 Task: Add the campaign marketplace component to the site builder.
Action: Mouse moved to (939, 65)
Screenshot: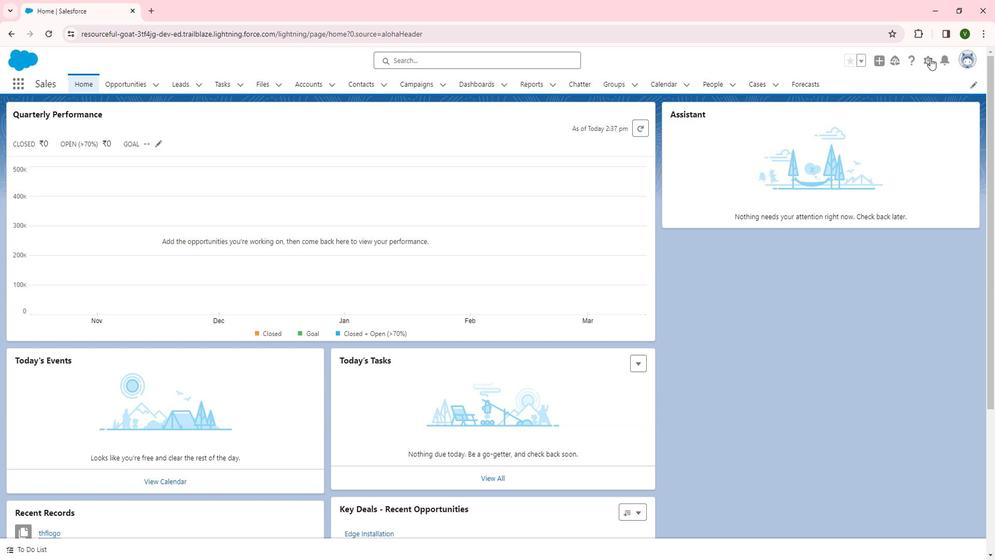 
Action: Mouse pressed left at (939, 65)
Screenshot: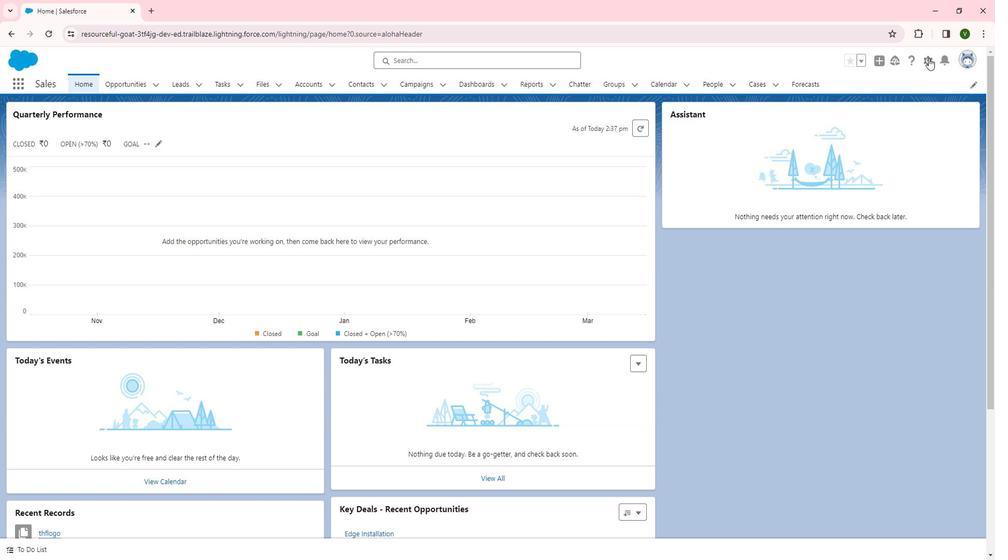
Action: Mouse moved to (903, 94)
Screenshot: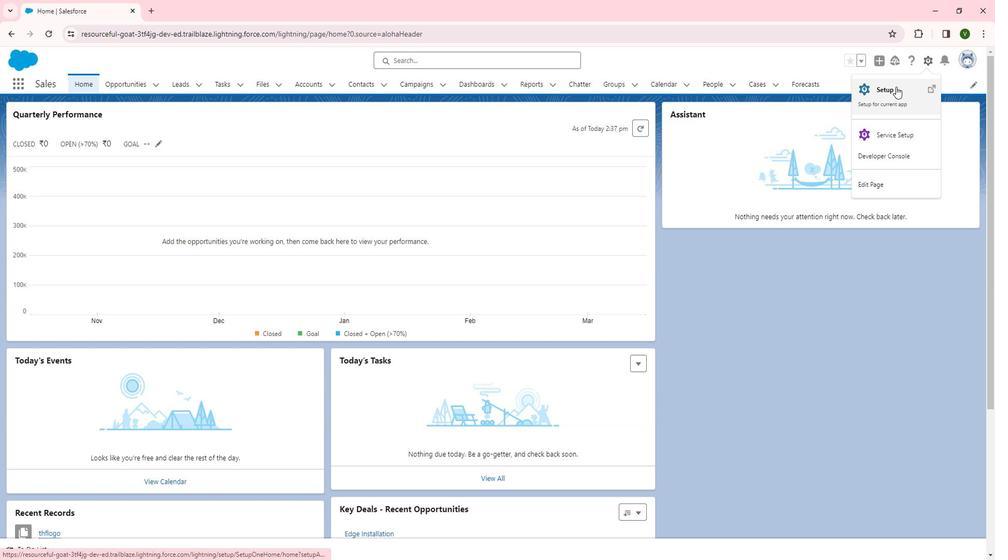 
Action: Mouse pressed left at (903, 94)
Screenshot: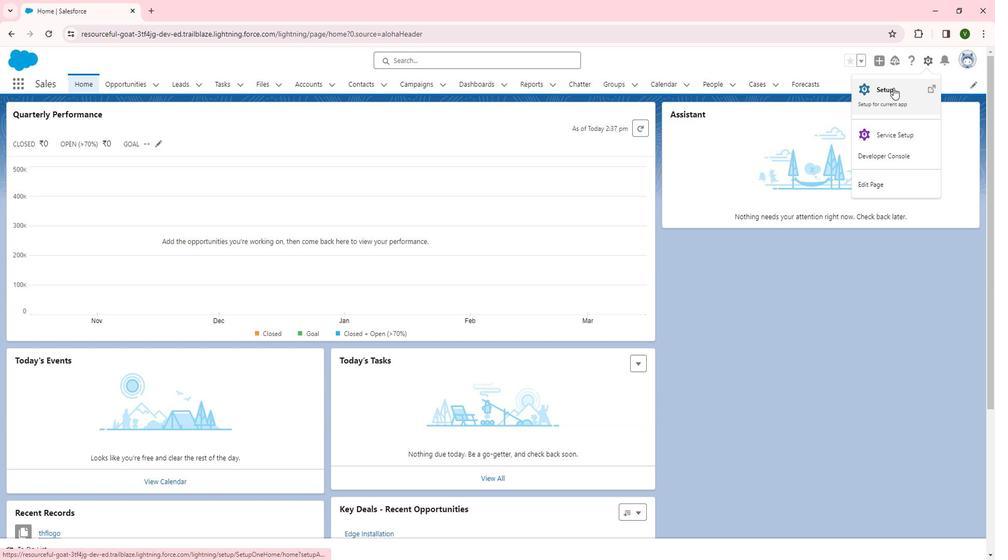 
Action: Mouse moved to (49, 316)
Screenshot: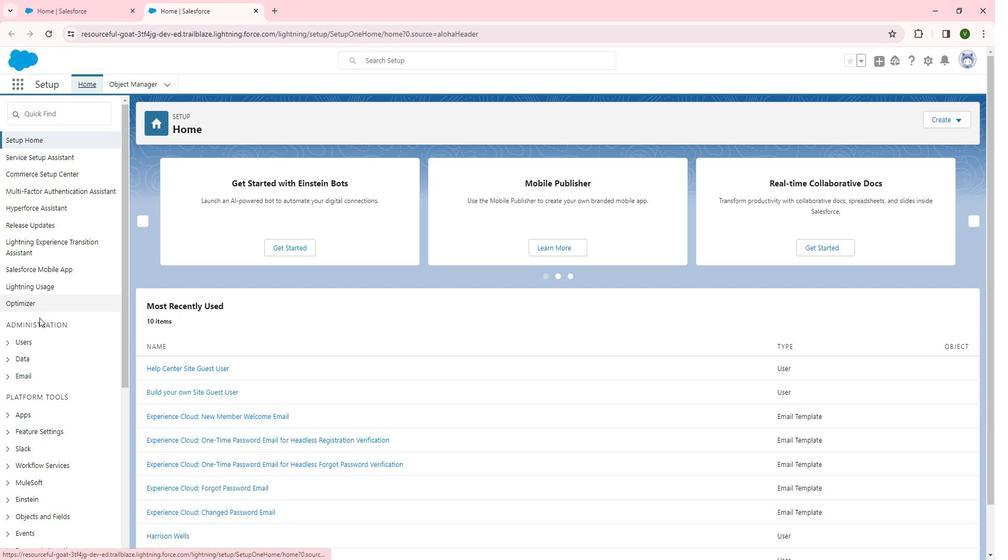 
Action: Mouse scrolled (49, 315) with delta (0, 0)
Screenshot: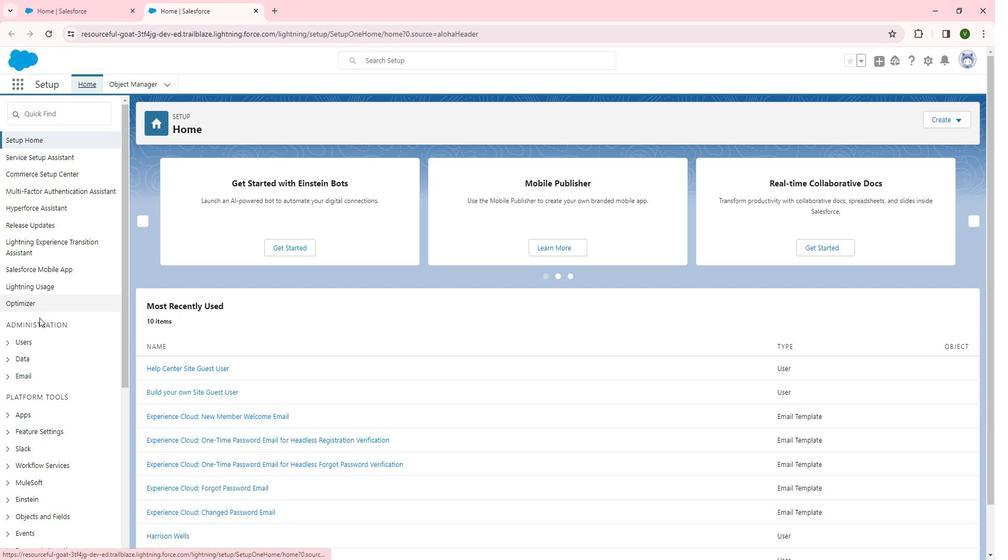 
Action: Mouse moved to (50, 317)
Screenshot: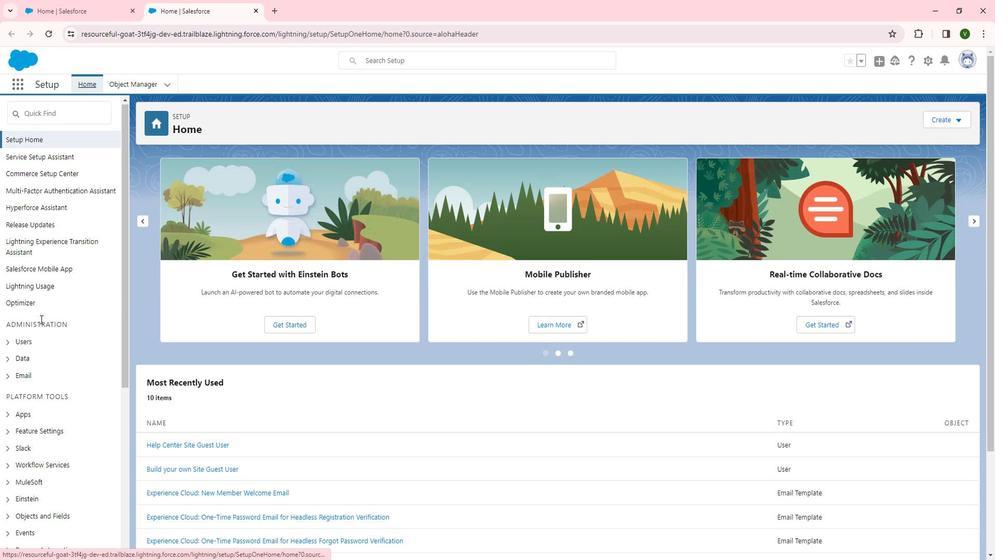 
Action: Mouse scrolled (50, 316) with delta (0, 0)
Screenshot: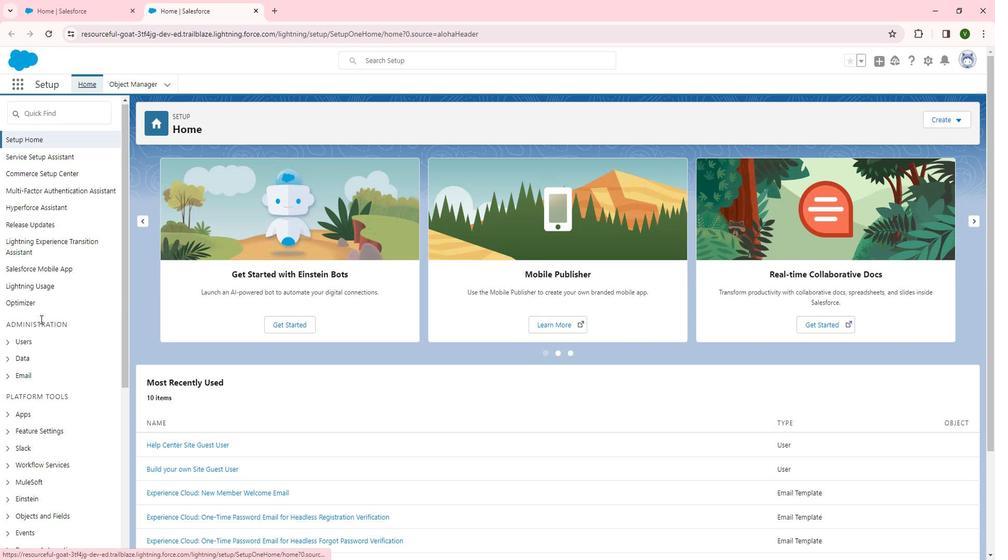 
Action: Mouse moved to (50, 317)
Screenshot: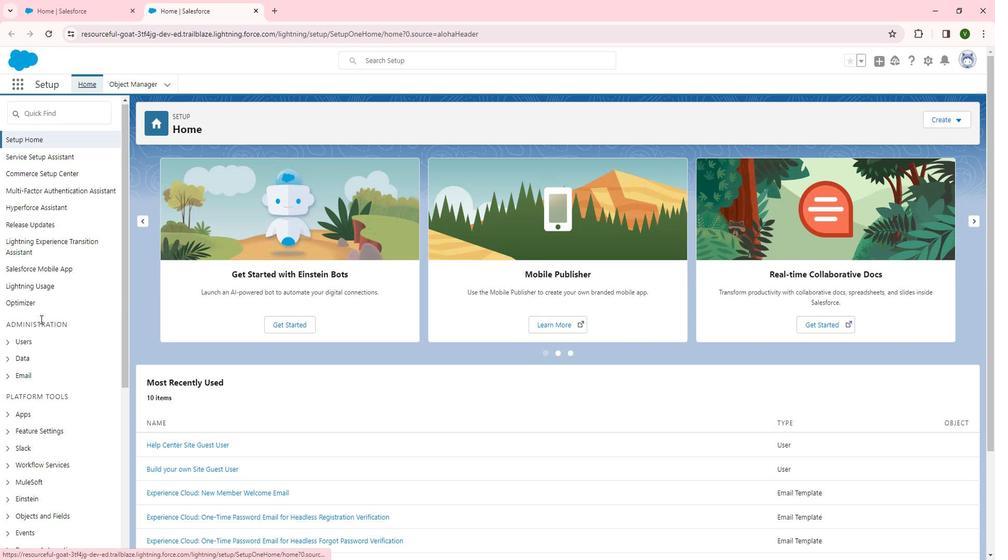
Action: Mouse scrolled (50, 317) with delta (0, 0)
Screenshot: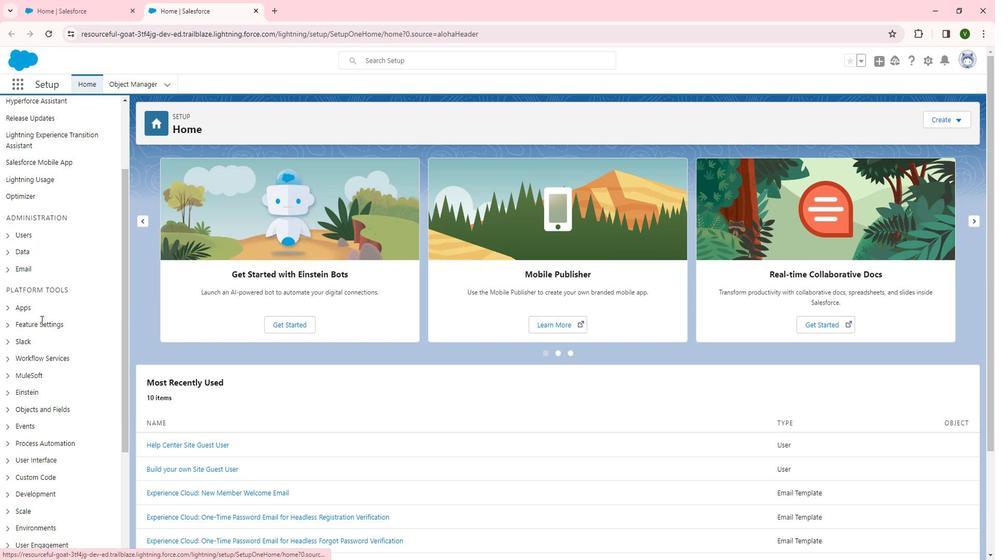 
Action: Mouse moved to (36, 269)
Screenshot: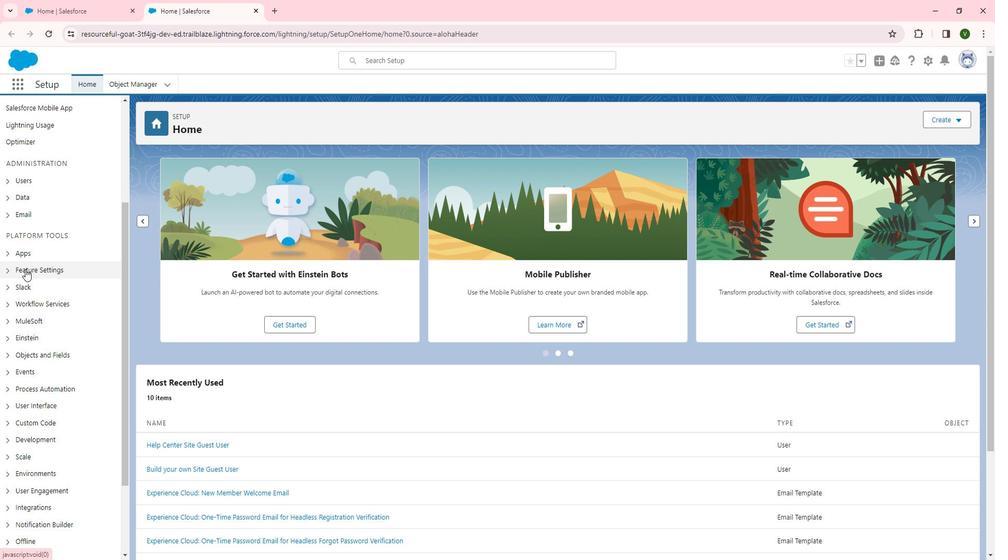 
Action: Mouse pressed left at (36, 269)
Screenshot: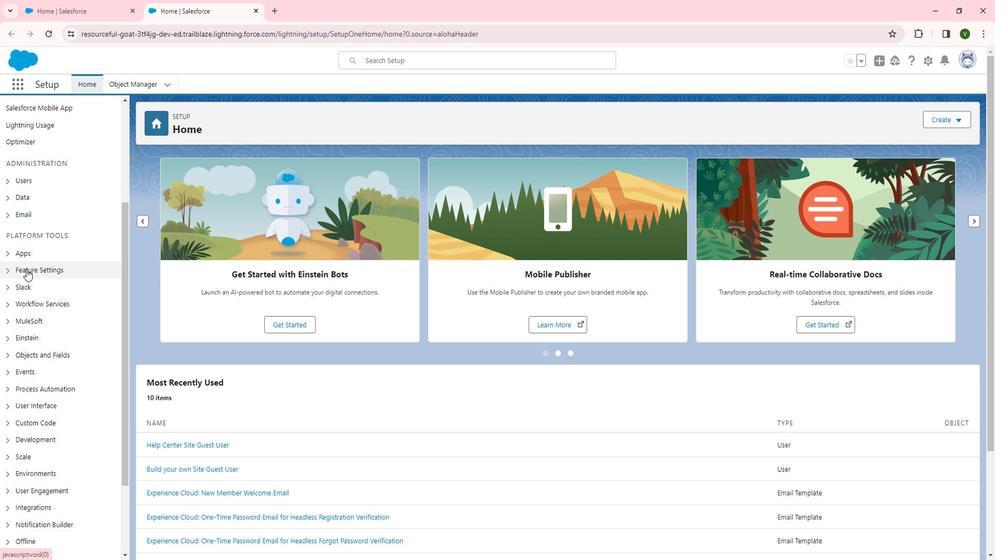 
Action: Mouse moved to (53, 352)
Screenshot: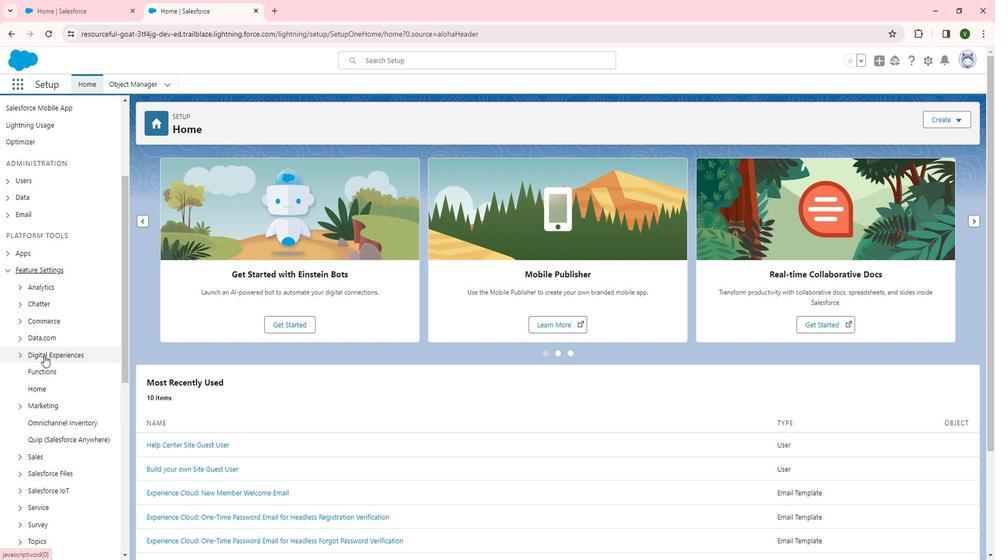 
Action: Mouse pressed left at (53, 352)
Screenshot: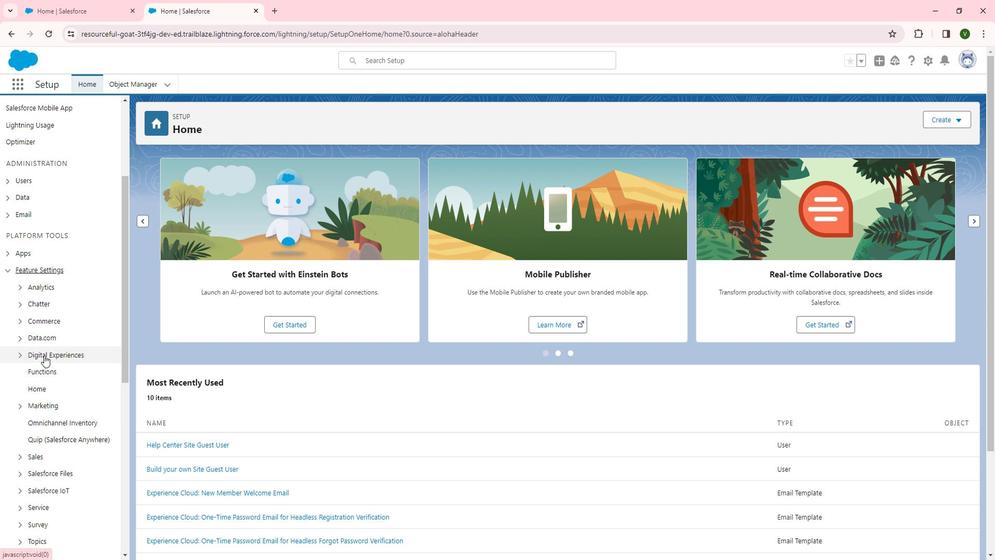 
Action: Mouse moved to (58, 368)
Screenshot: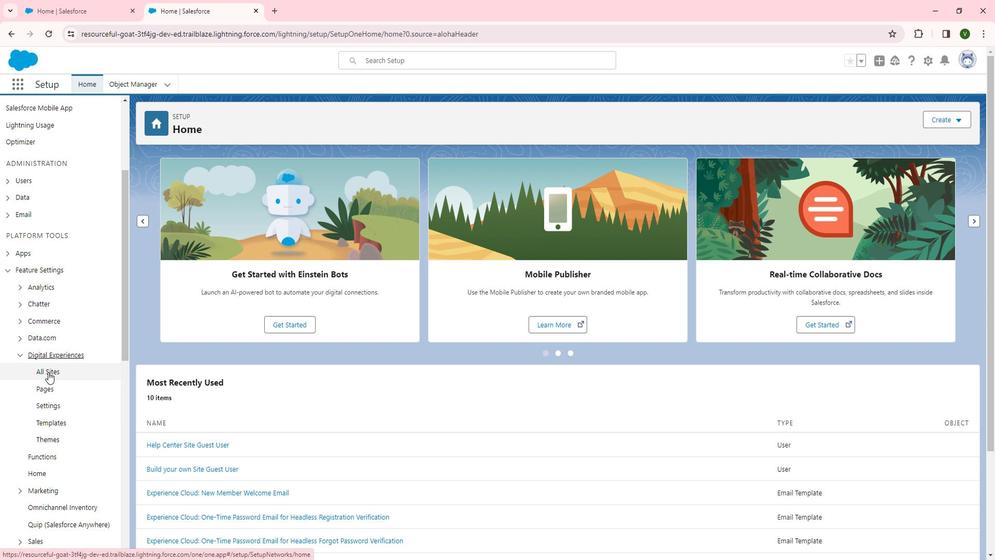 
Action: Mouse pressed left at (58, 368)
Screenshot: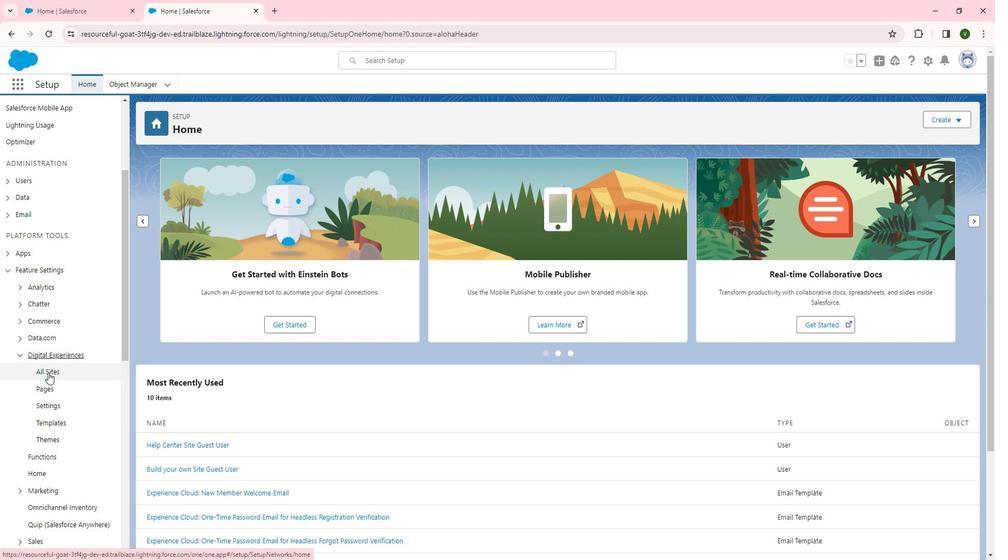 
Action: Mouse moved to (177, 273)
Screenshot: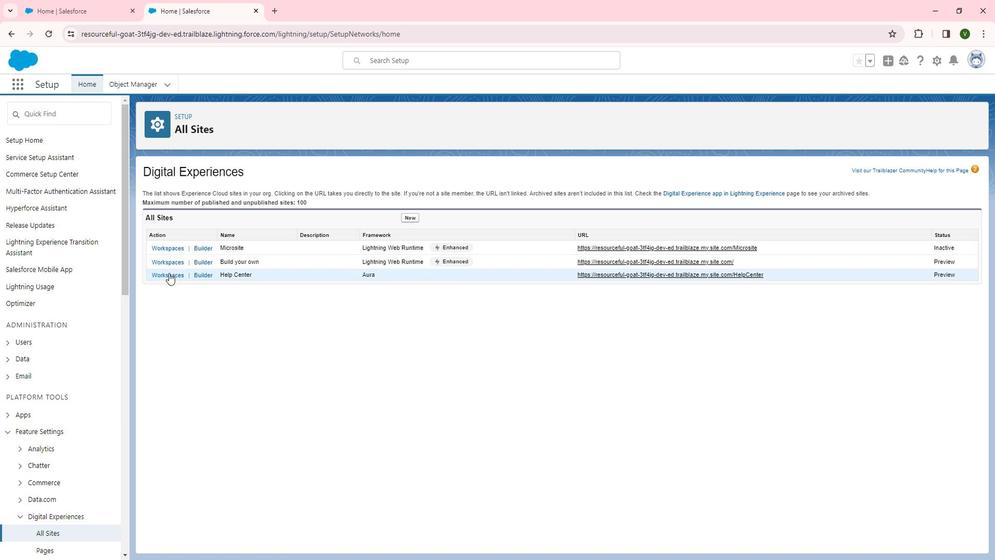 
Action: Mouse pressed left at (177, 273)
Screenshot: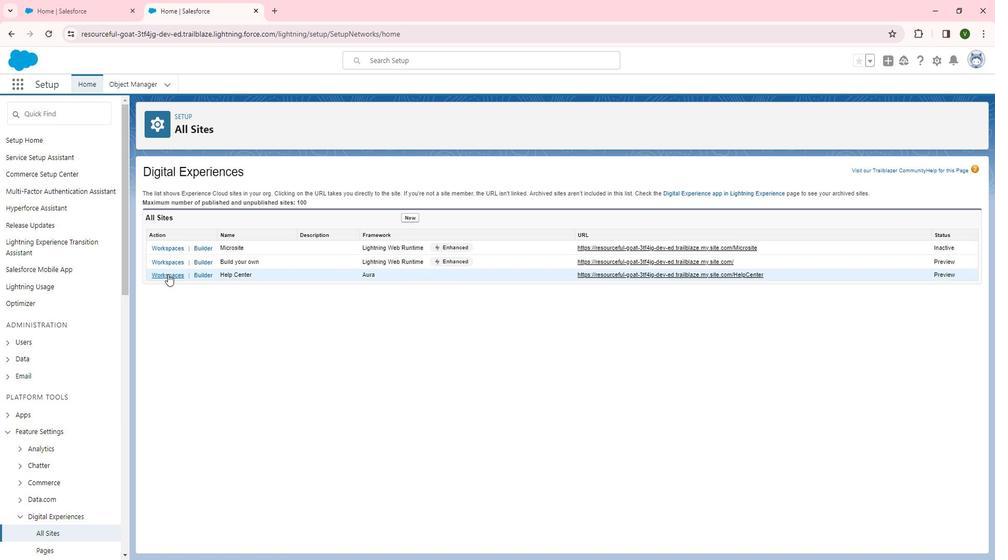 
Action: Mouse moved to (103, 219)
Screenshot: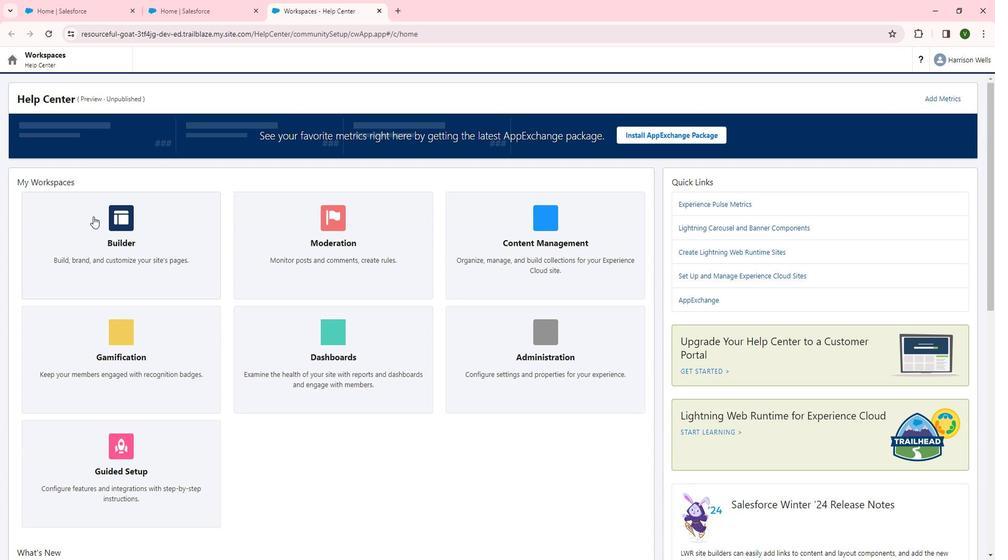
Action: Mouse pressed left at (103, 219)
Screenshot: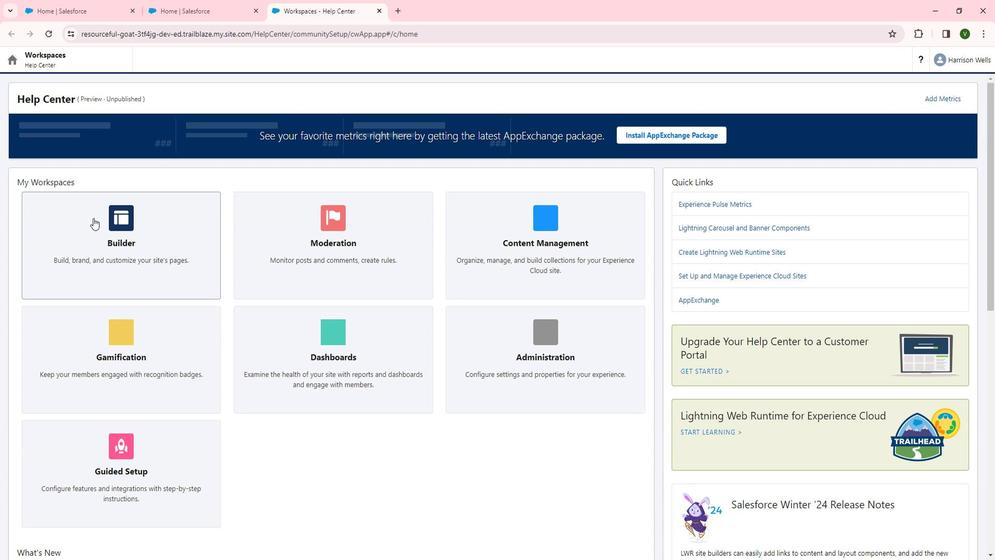 
Action: Mouse moved to (36, 116)
Screenshot: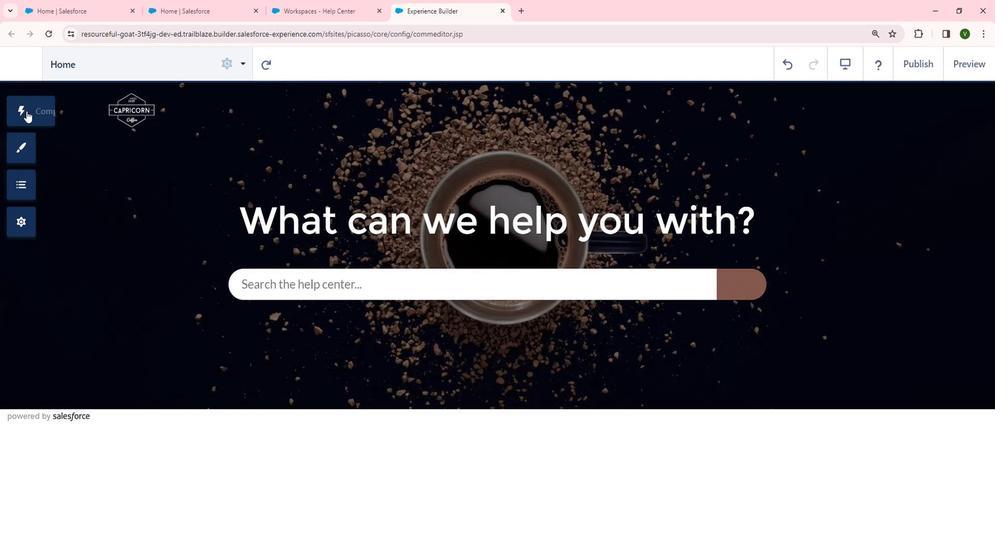 
Action: Mouse pressed left at (36, 116)
Screenshot: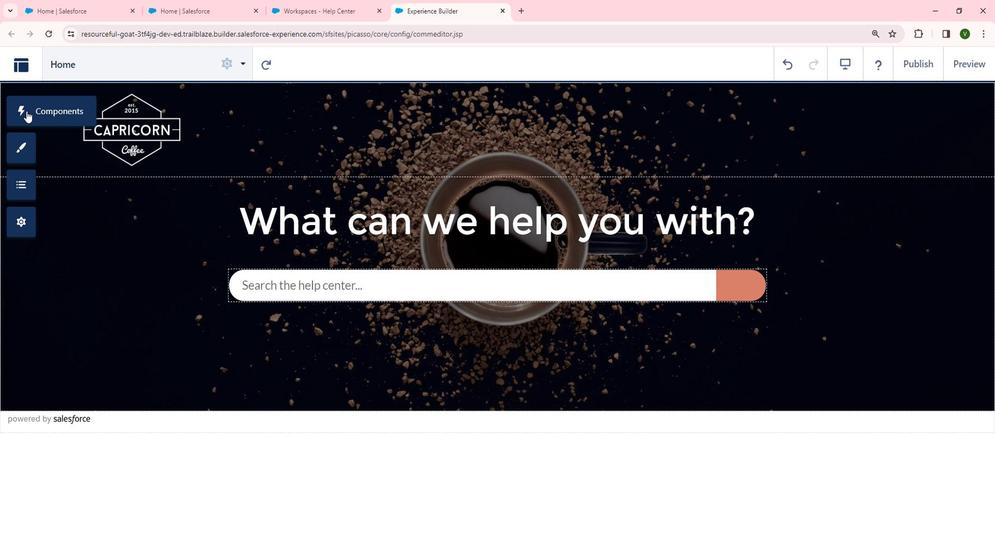 
Action: Mouse moved to (123, 261)
Screenshot: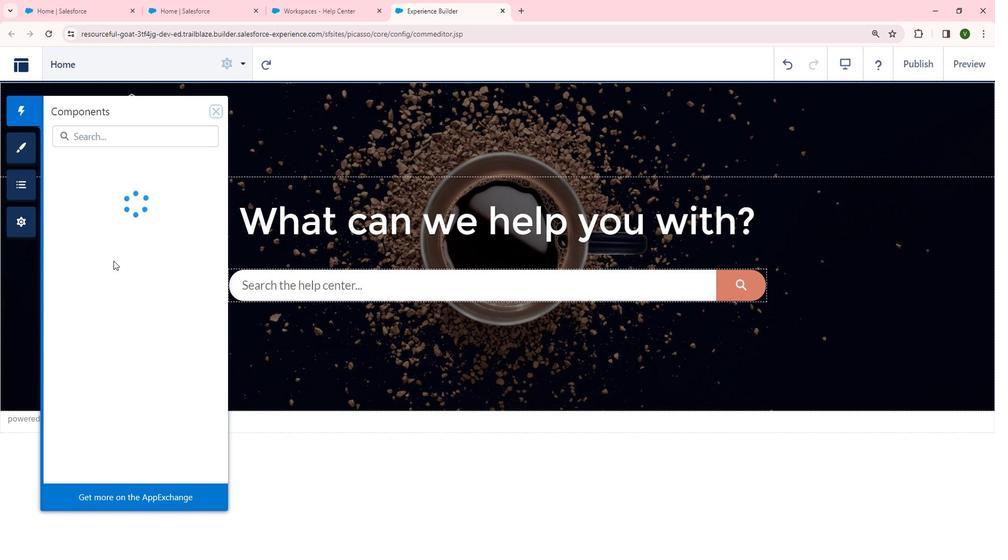 
Action: Mouse scrolled (123, 260) with delta (0, 0)
Screenshot: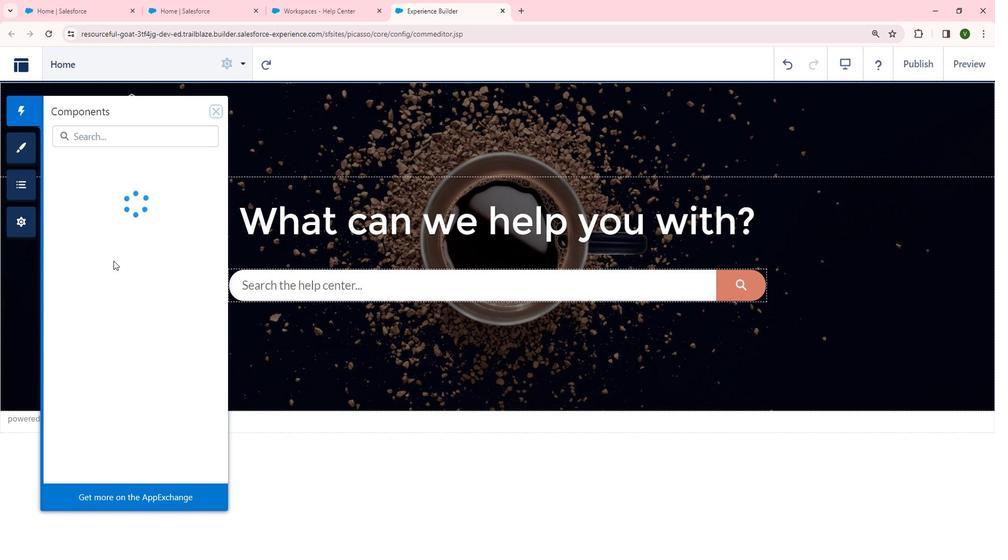 
Action: Mouse moved to (436, 363)
Screenshot: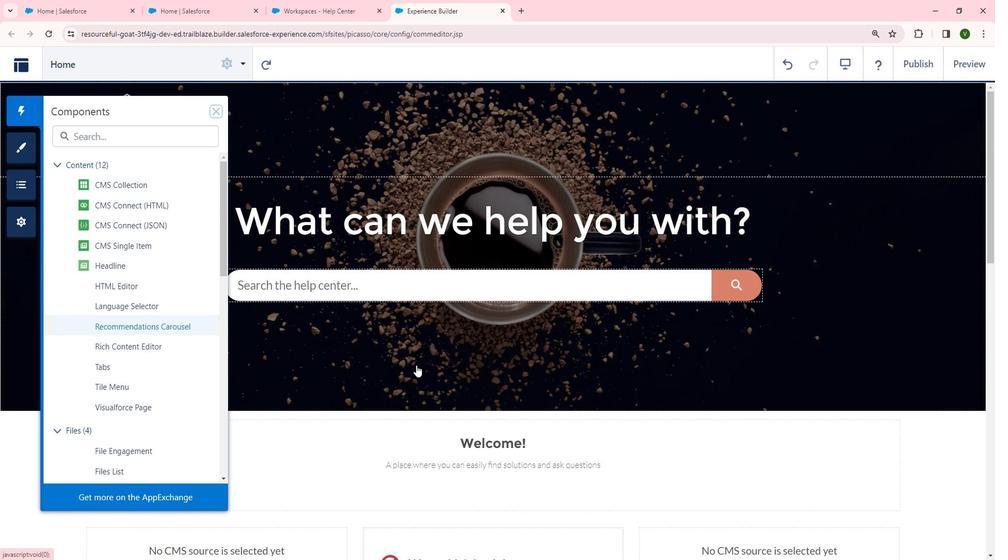 
Action: Mouse scrolled (436, 363) with delta (0, 0)
Screenshot: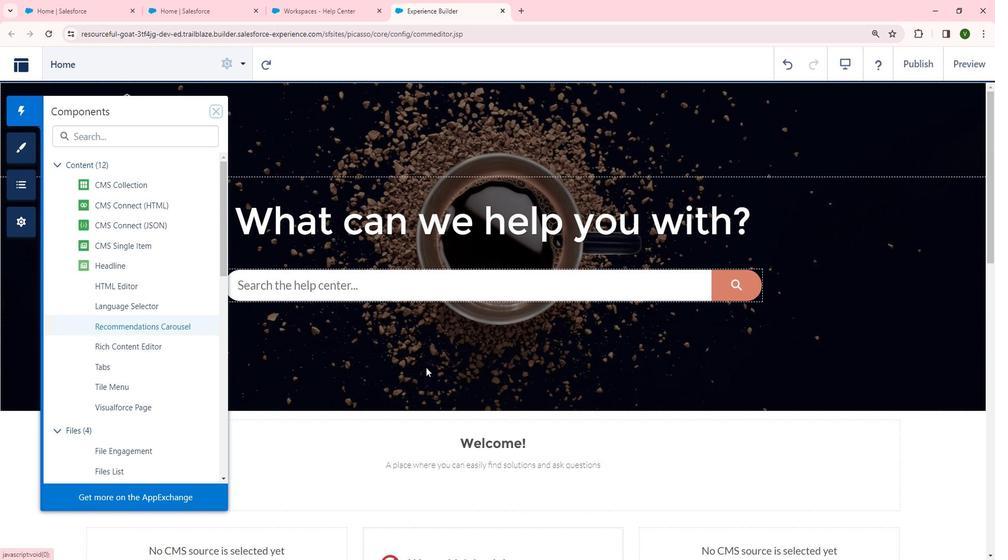
Action: Mouse moved to (436, 363)
Screenshot: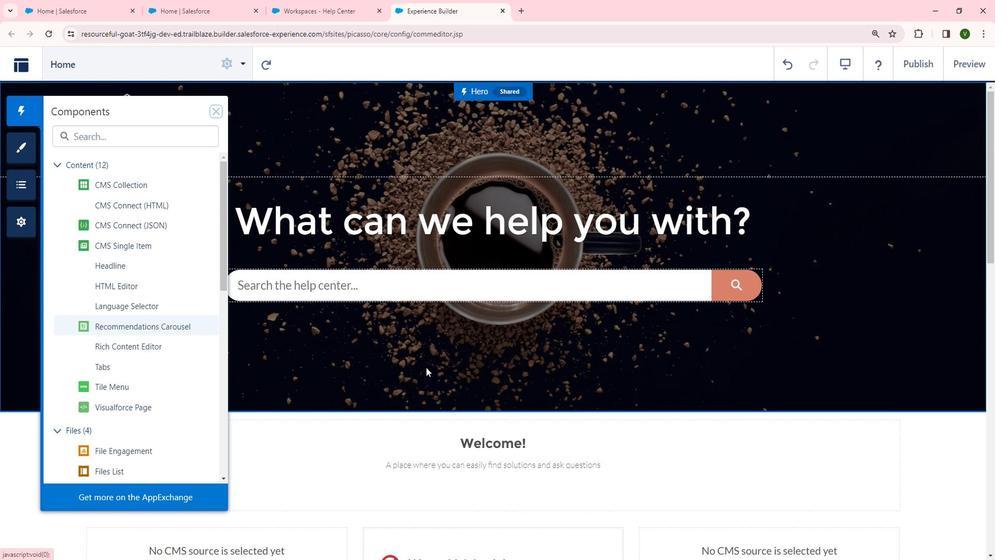 
Action: Mouse scrolled (436, 363) with delta (0, 0)
Screenshot: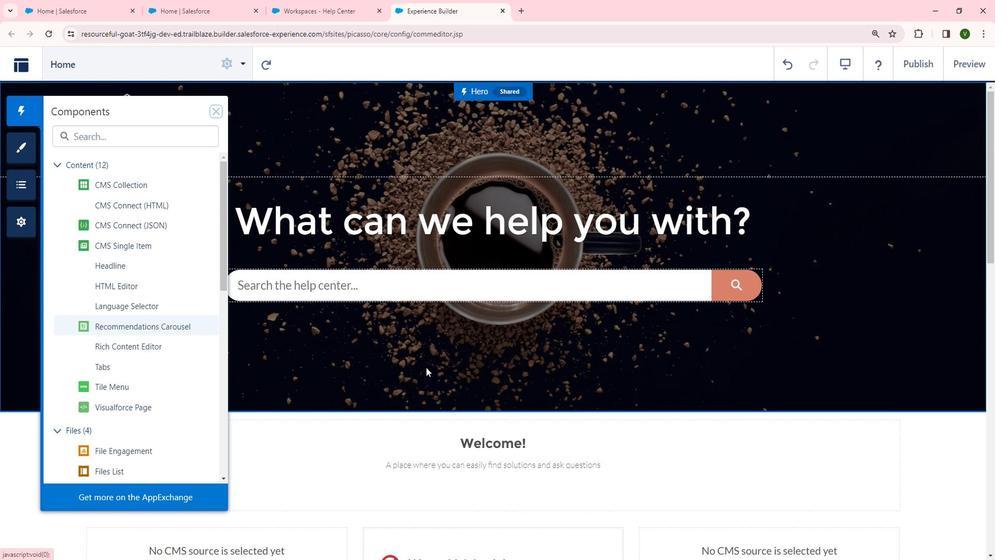 
Action: Mouse scrolled (436, 363) with delta (0, 0)
Screenshot: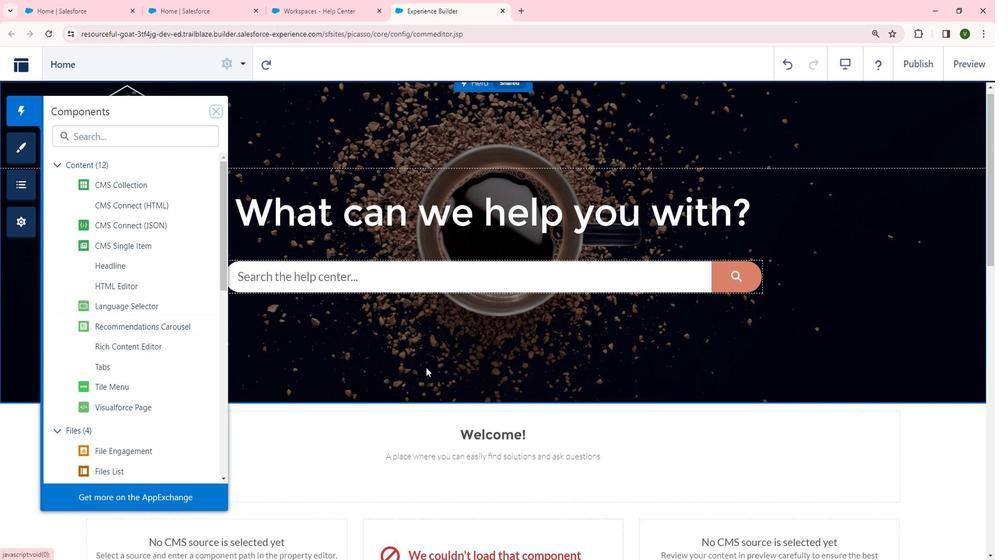 
Action: Mouse scrolled (436, 363) with delta (0, 0)
Screenshot: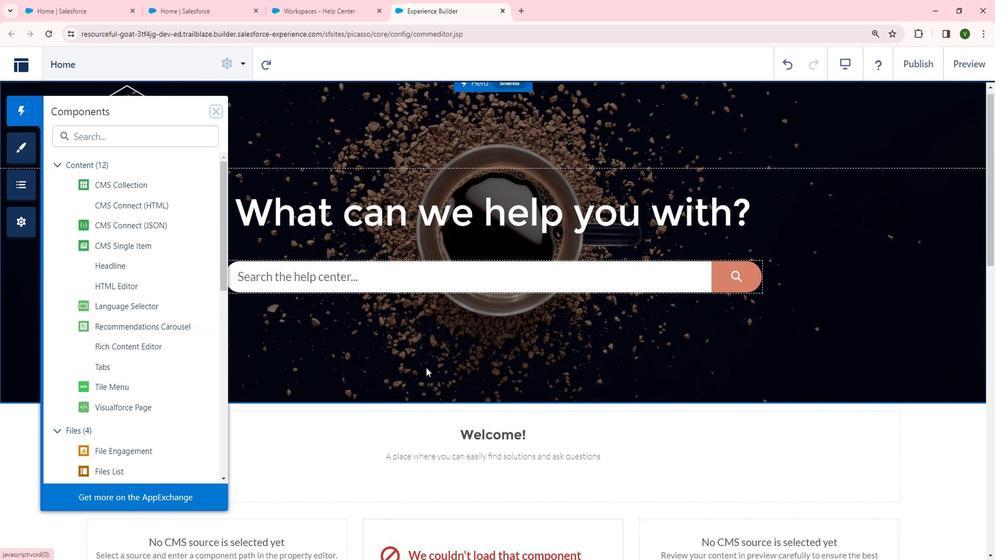 
Action: Mouse scrolled (436, 363) with delta (0, 0)
Screenshot: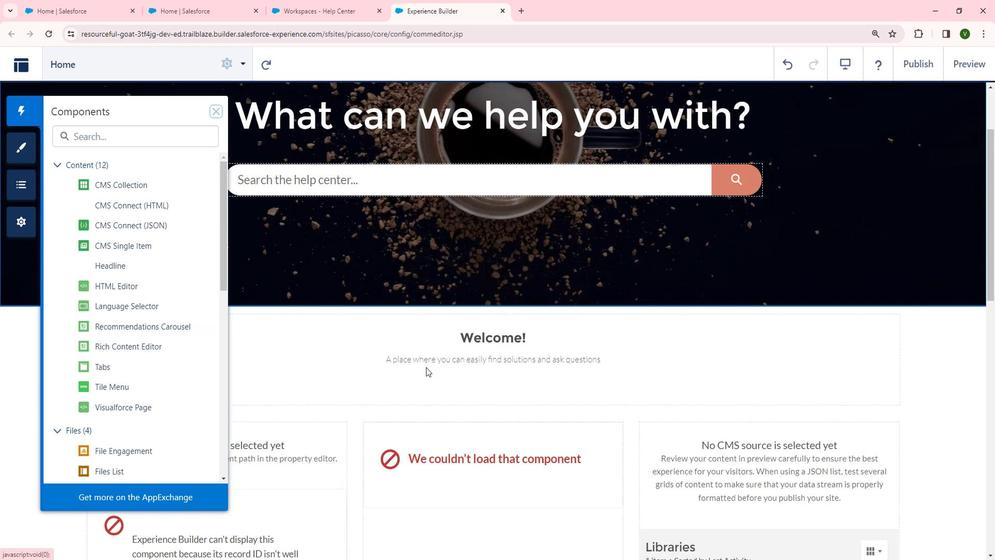 
Action: Mouse moved to (167, 316)
Screenshot: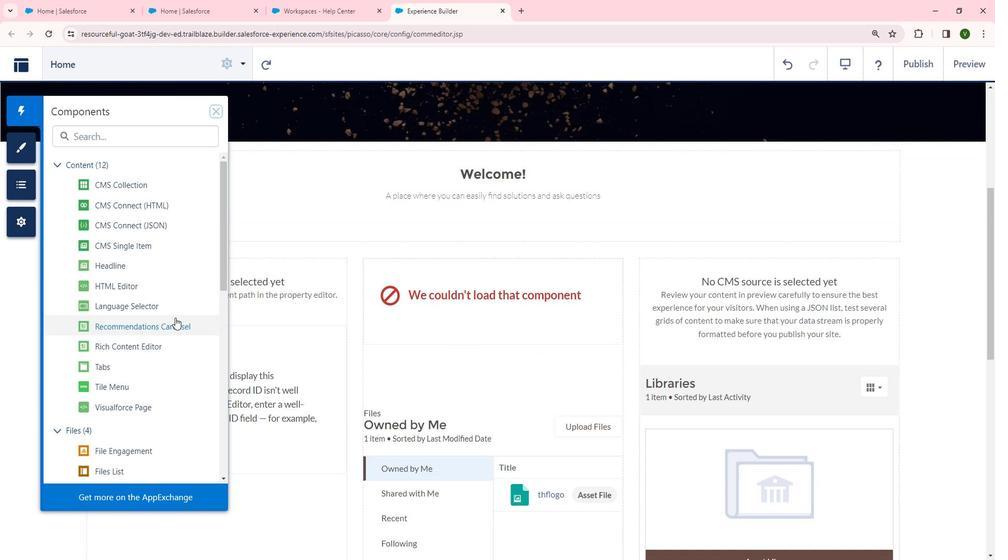 
Action: Mouse scrolled (167, 315) with delta (0, 0)
Screenshot: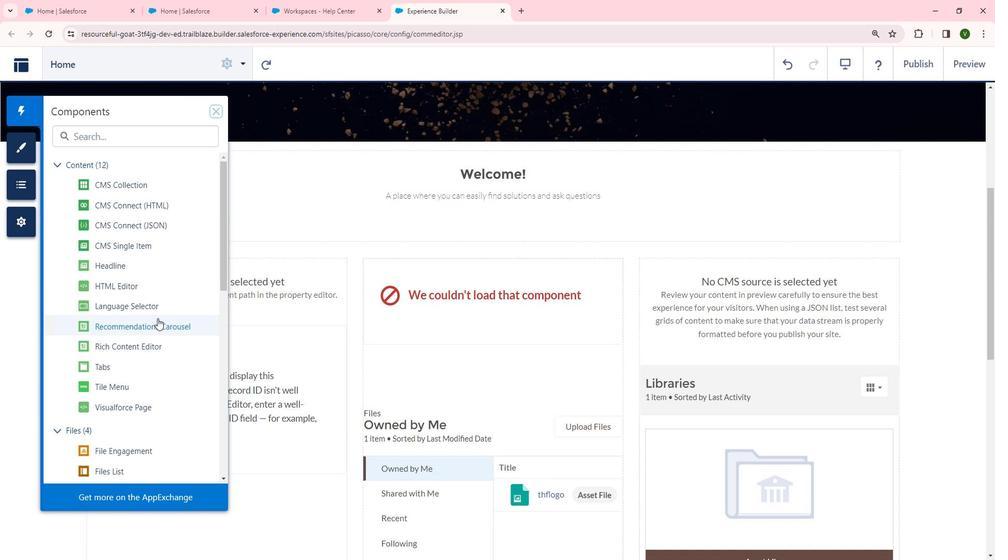 
Action: Mouse scrolled (167, 315) with delta (0, 0)
Screenshot: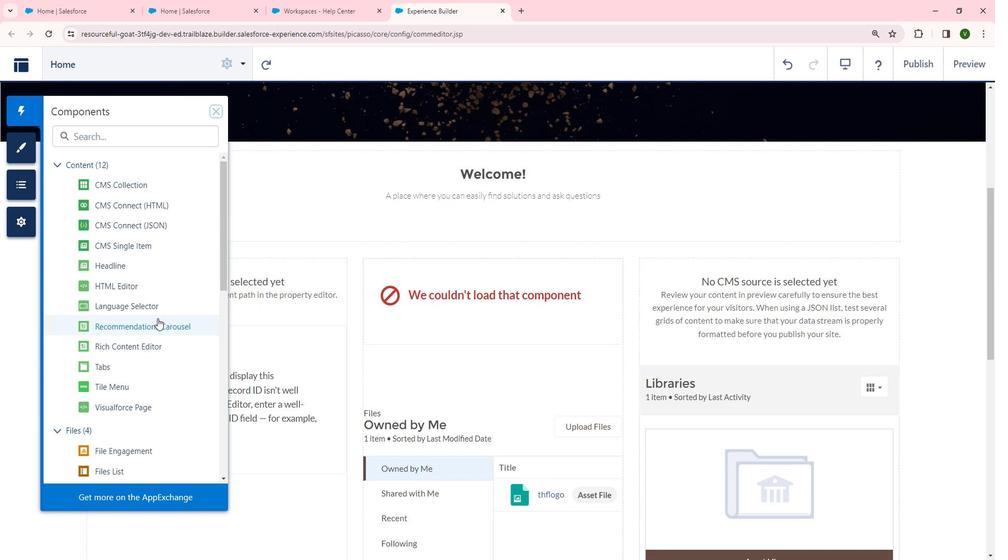 
Action: Mouse scrolled (167, 315) with delta (0, 0)
Screenshot: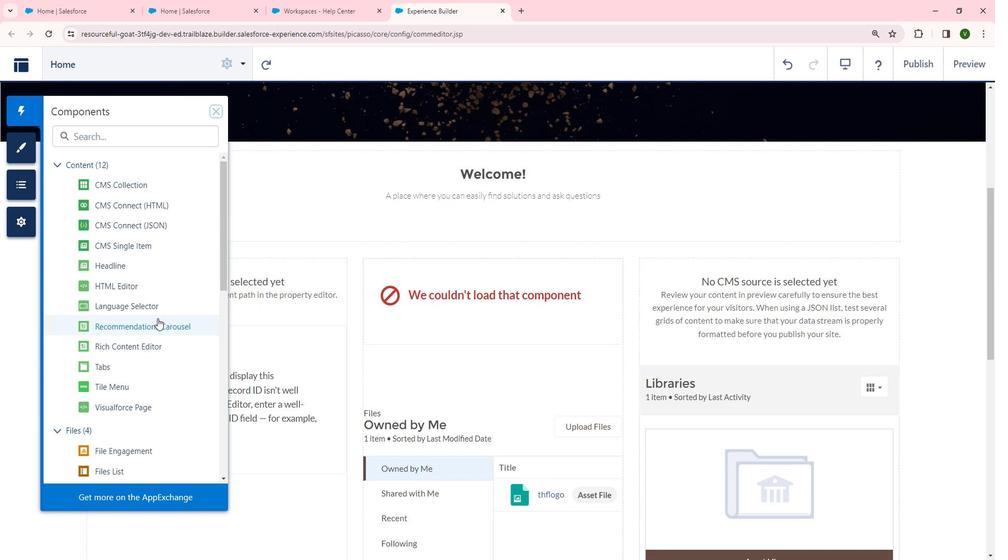 
Action: Mouse scrolled (167, 315) with delta (0, 0)
Screenshot: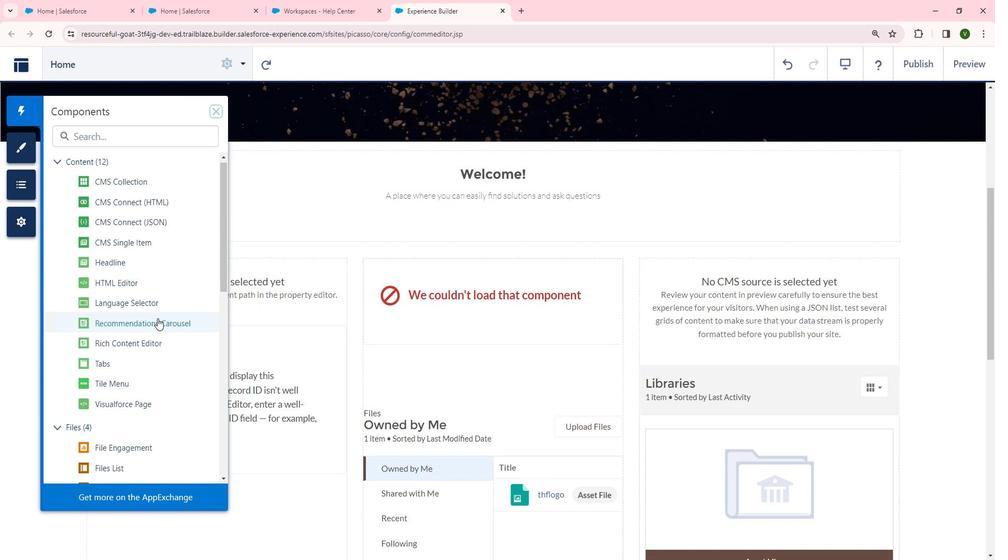
Action: Mouse scrolled (167, 315) with delta (0, 0)
Screenshot: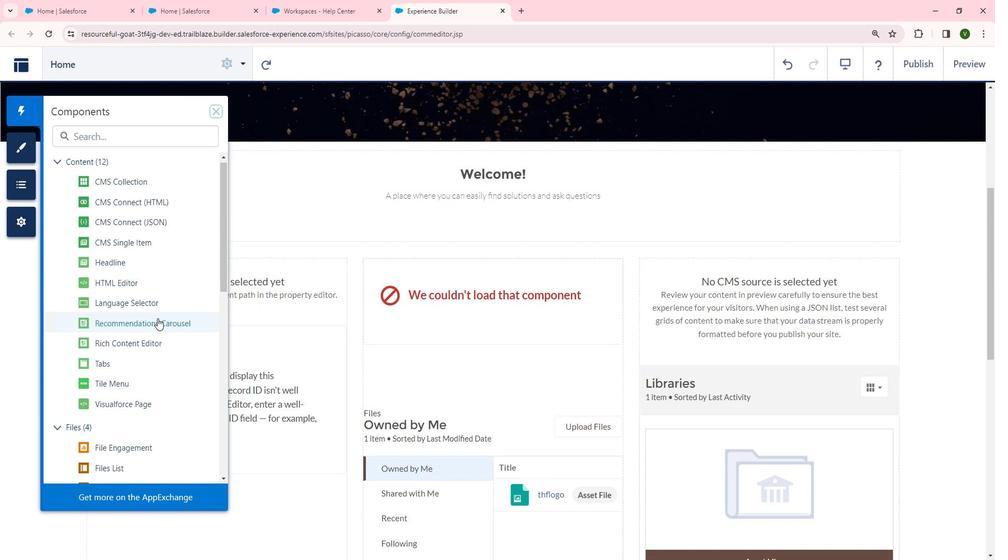 
Action: Mouse scrolled (167, 315) with delta (0, 0)
Screenshot: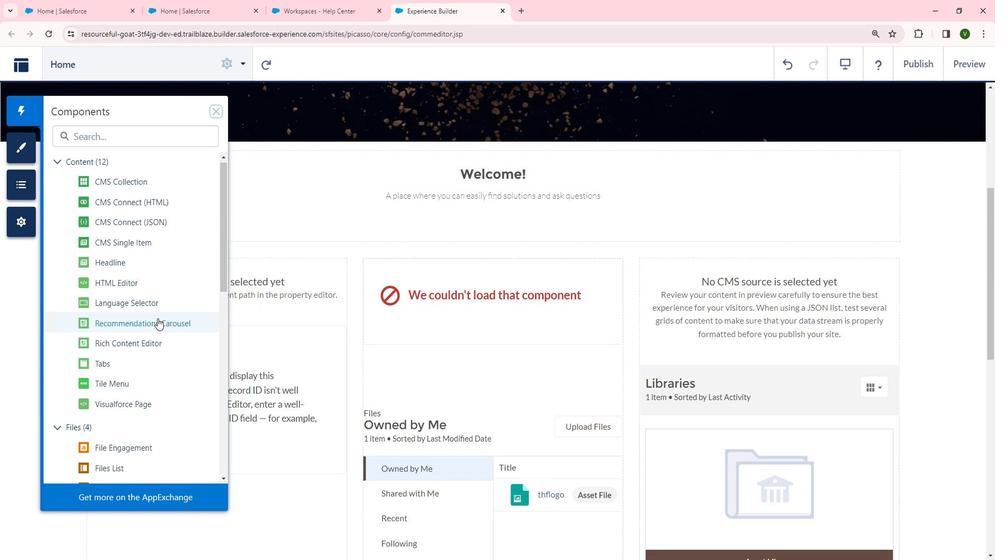 
Action: Mouse moved to (158, 316)
Screenshot: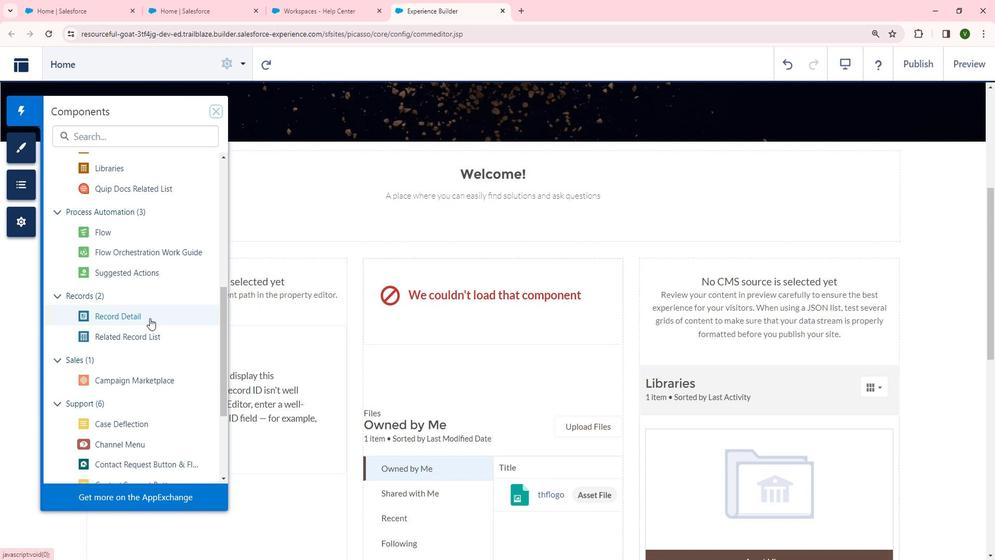 
Action: Mouse scrolled (158, 315) with delta (0, 0)
Screenshot: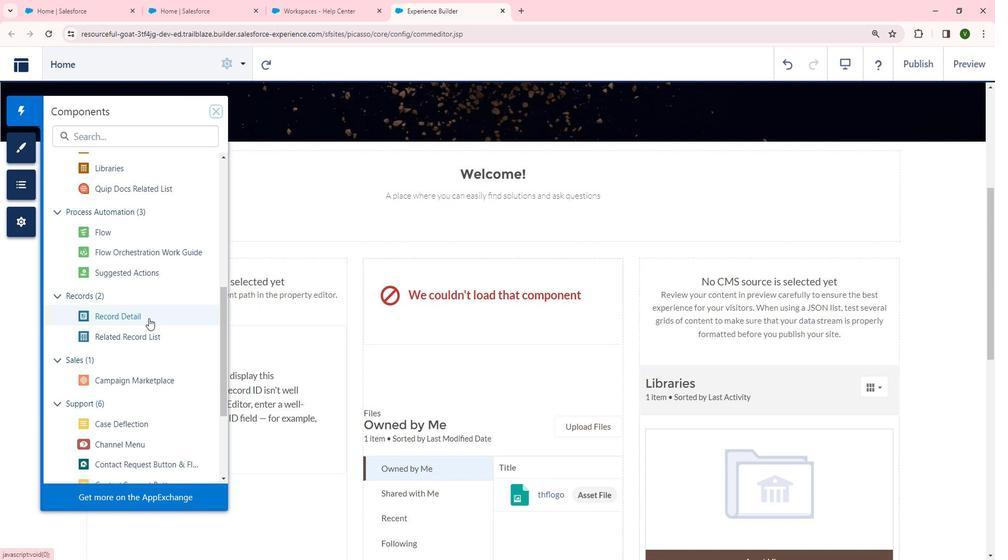 
Action: Mouse moved to (492, 350)
Screenshot: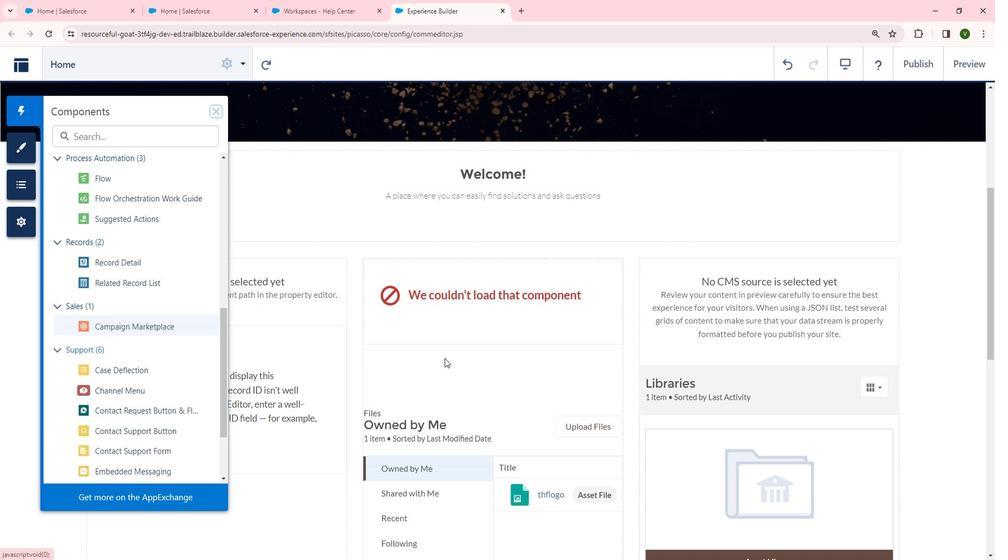 
Action: Mouse scrolled (492, 349) with delta (0, 0)
Screenshot: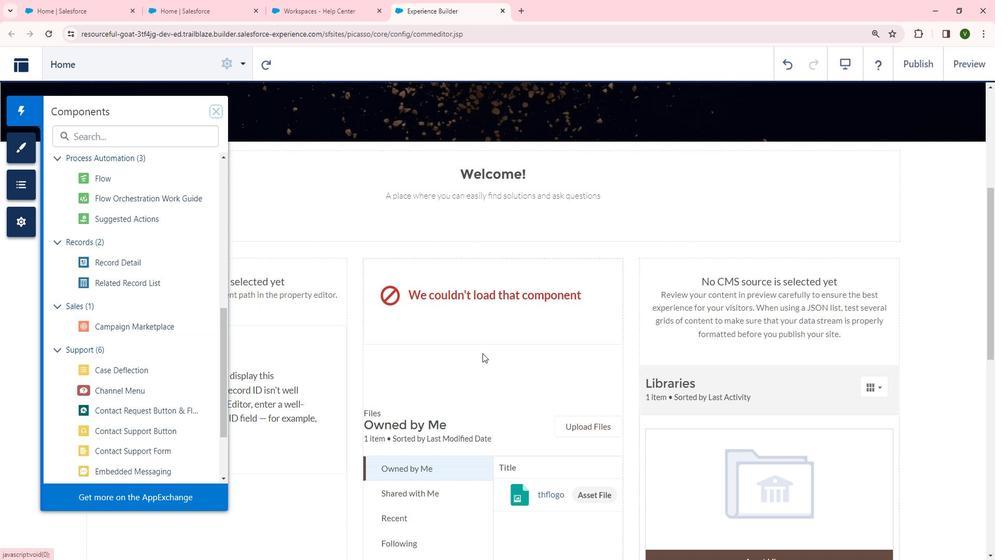 
Action: Mouse scrolled (492, 349) with delta (0, 0)
Screenshot: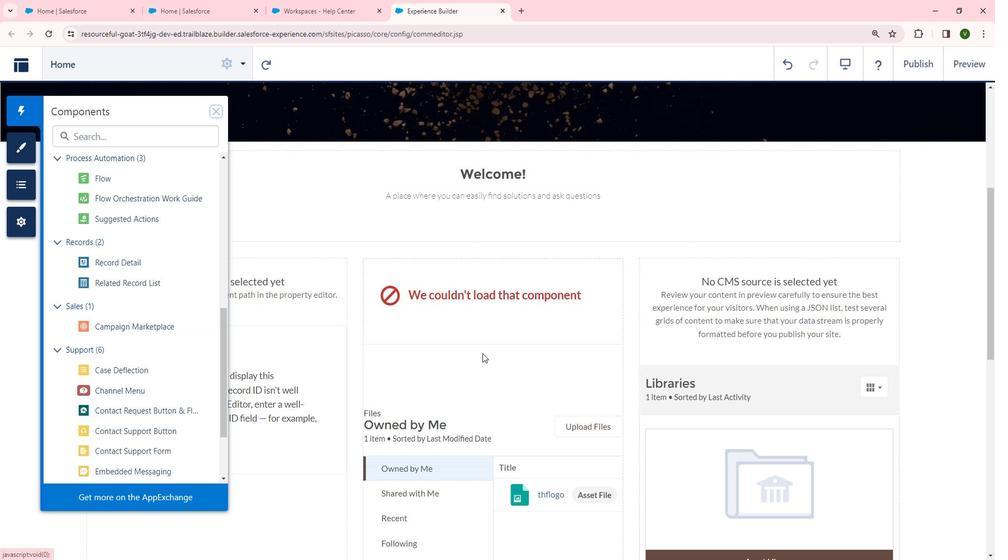 
Action: Mouse moved to (492, 350)
Screenshot: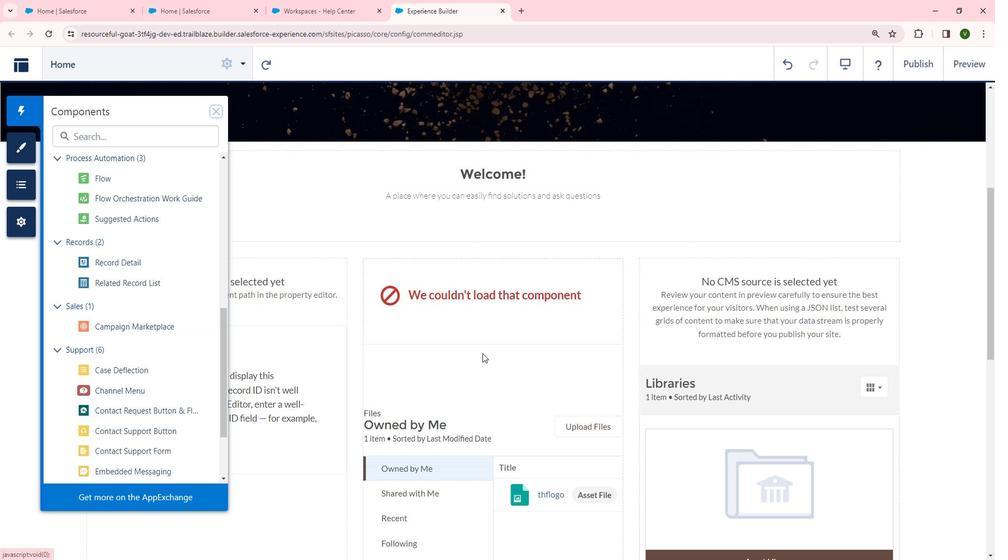 
Action: Mouse scrolled (492, 349) with delta (0, 0)
Screenshot: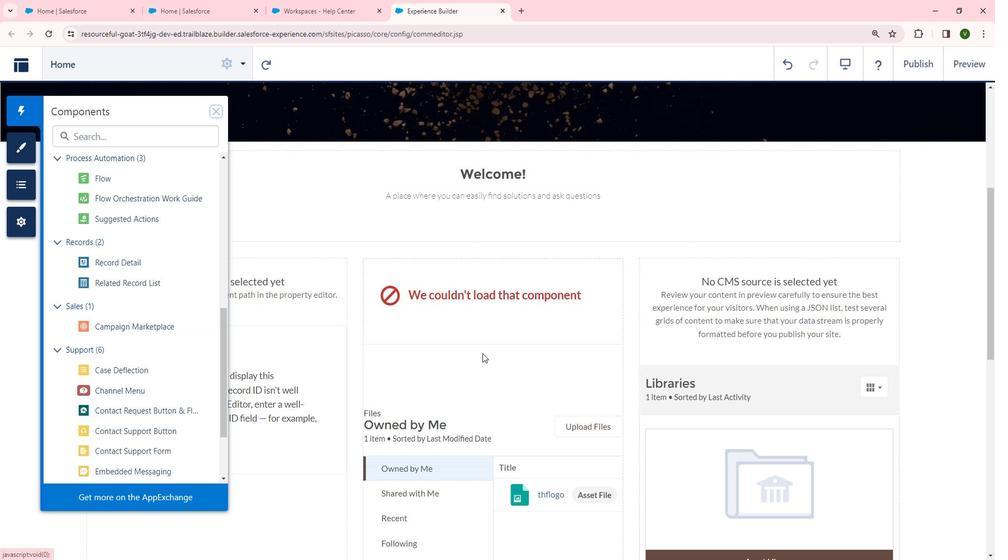 
Action: Mouse moved to (490, 350)
Screenshot: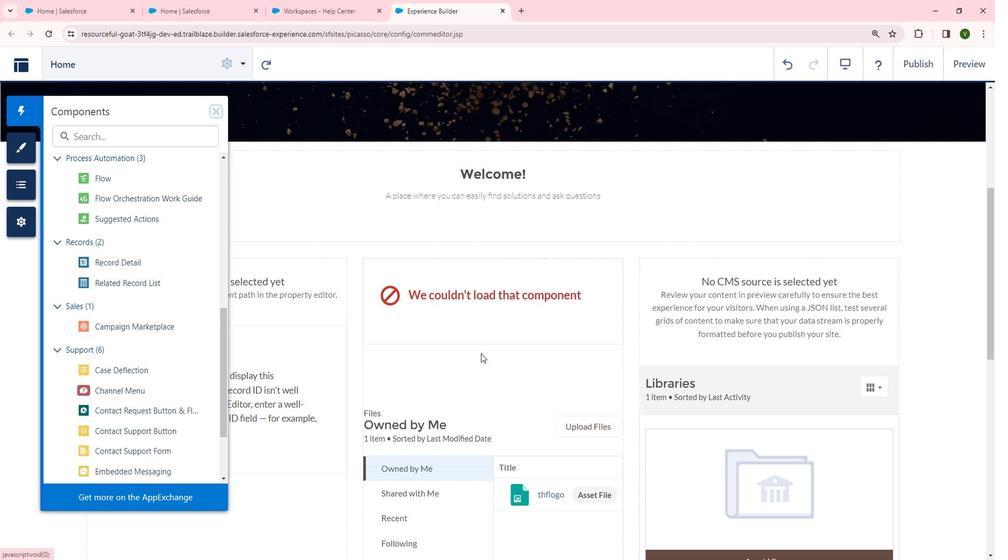
Action: Mouse scrolled (490, 349) with delta (0, 0)
Screenshot: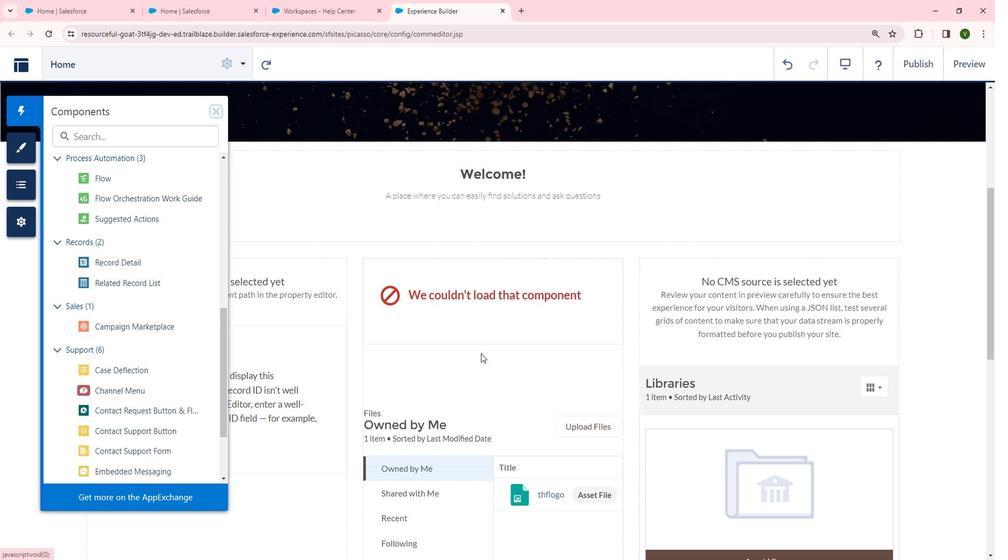 
Action: Mouse moved to (490, 350)
Screenshot: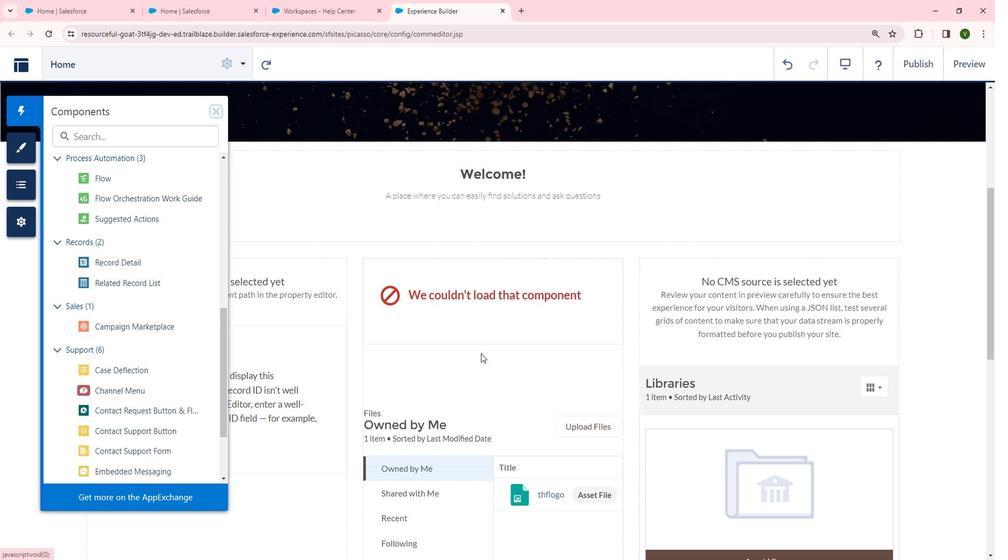 
Action: Mouse scrolled (490, 349) with delta (0, 0)
Screenshot: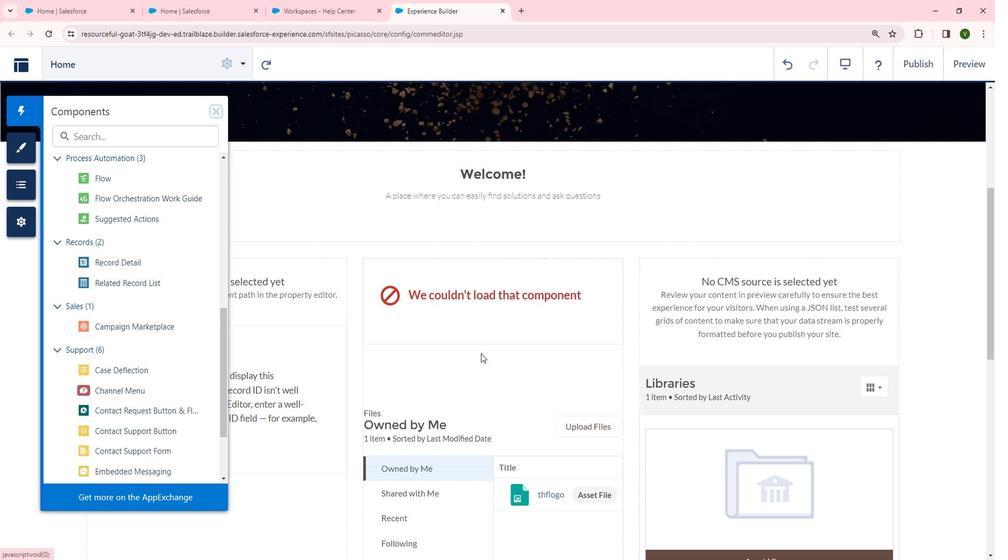 
Action: Mouse moved to (488, 350)
Screenshot: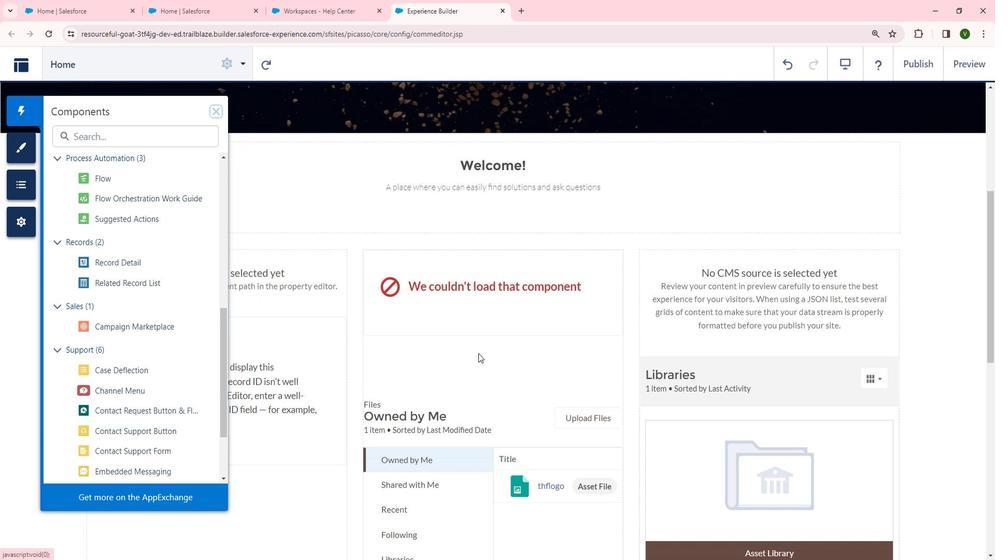 
Action: Mouse scrolled (488, 349) with delta (0, 0)
Screenshot: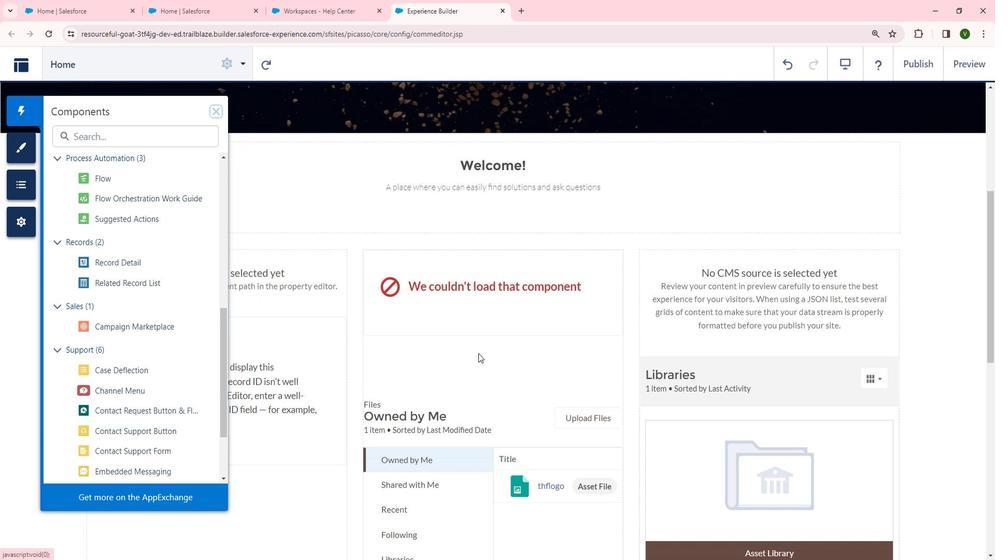 
Action: Mouse moved to (157, 325)
Screenshot: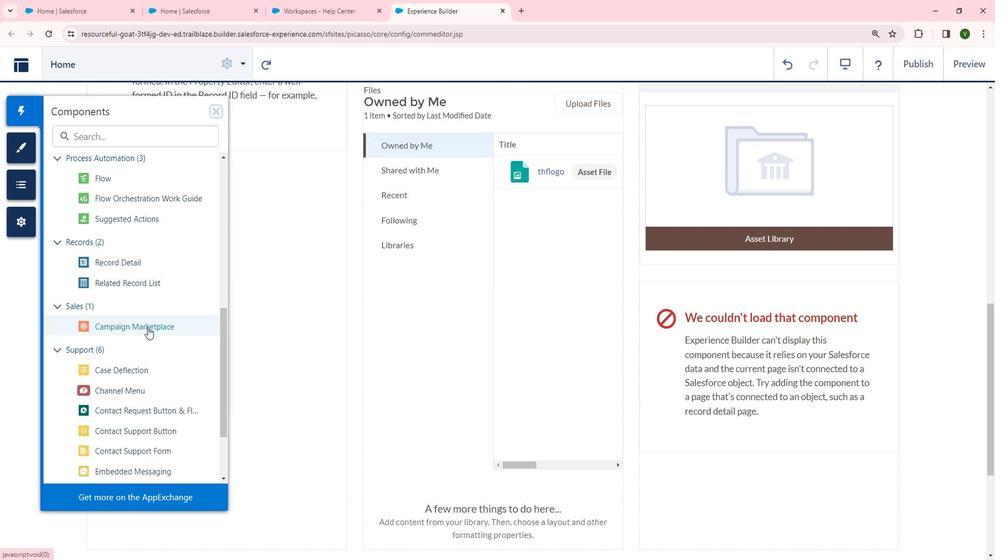 
Action: Mouse pressed left at (157, 325)
Screenshot: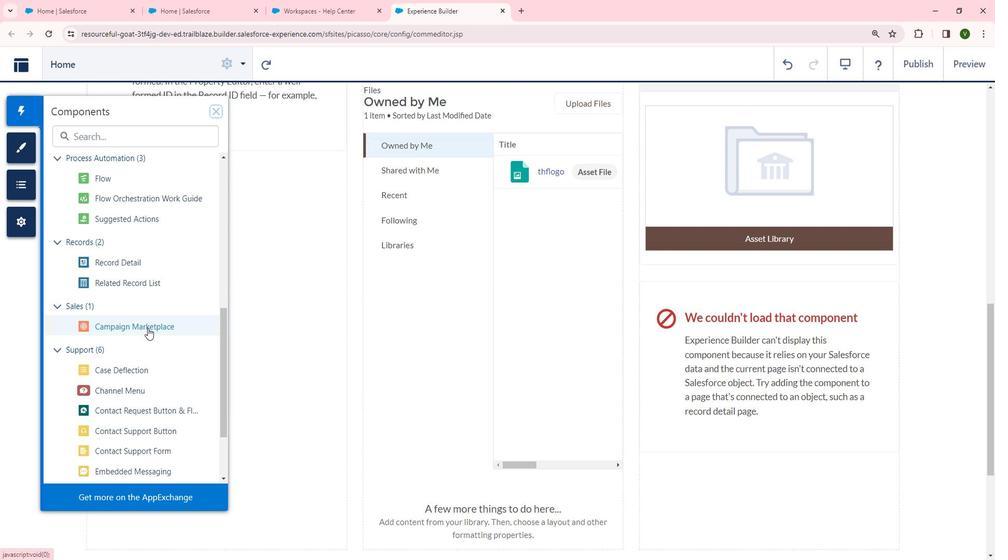 
Action: Mouse moved to (703, 466)
Screenshot: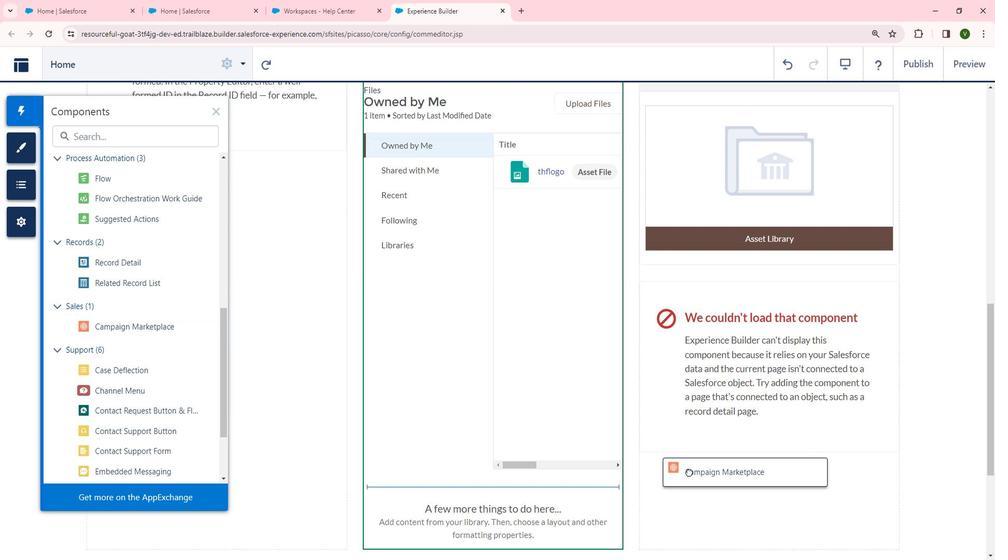 
Action: Mouse scrolled (703, 466) with delta (0, 0)
Screenshot: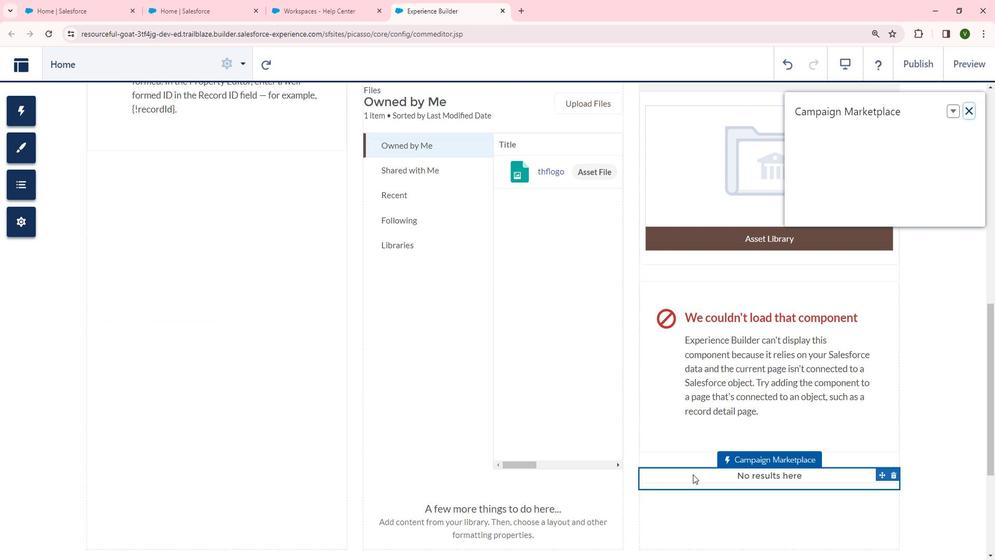
Action: Mouse scrolled (703, 466) with delta (0, 0)
Screenshot: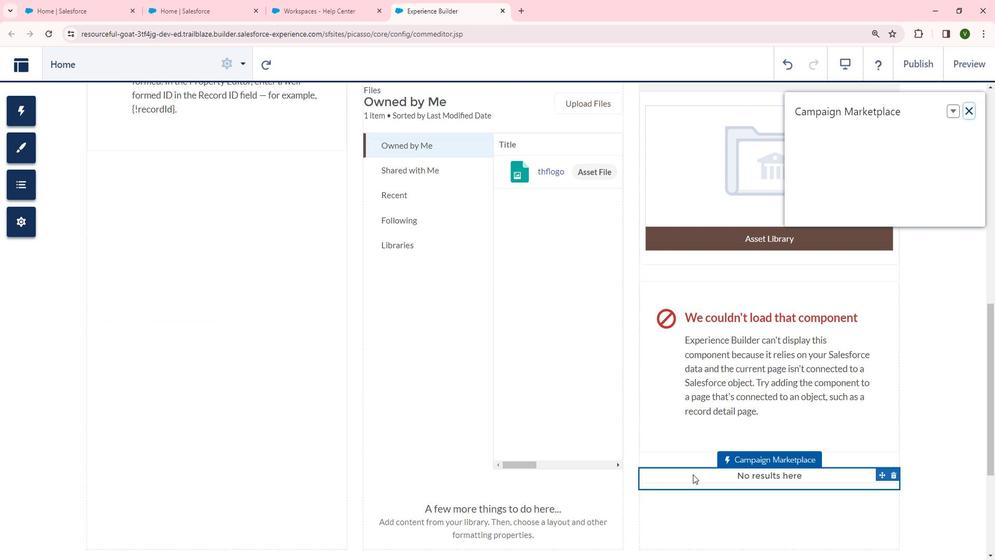 
Action: Mouse scrolled (703, 466) with delta (0, 0)
Screenshot: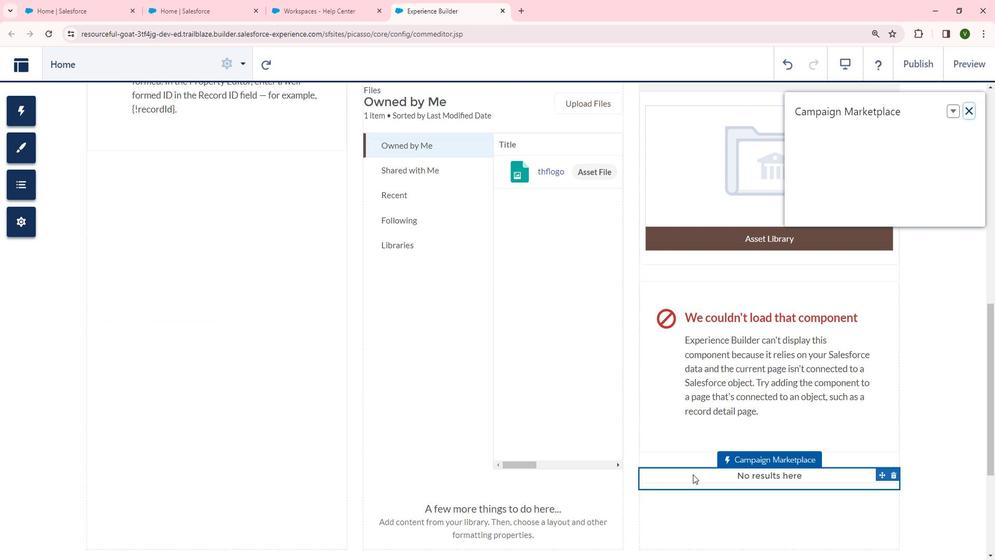 
Action: Mouse scrolled (703, 466) with delta (0, 0)
Screenshot: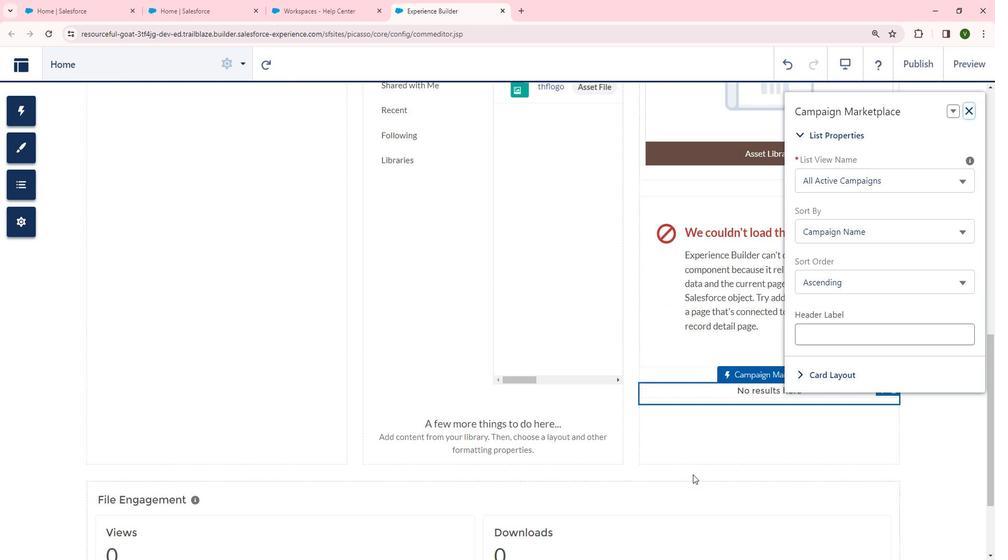 
